 Task: Change the speed to Normal speed.
Action: Mouse moved to (31, 17)
Screenshot: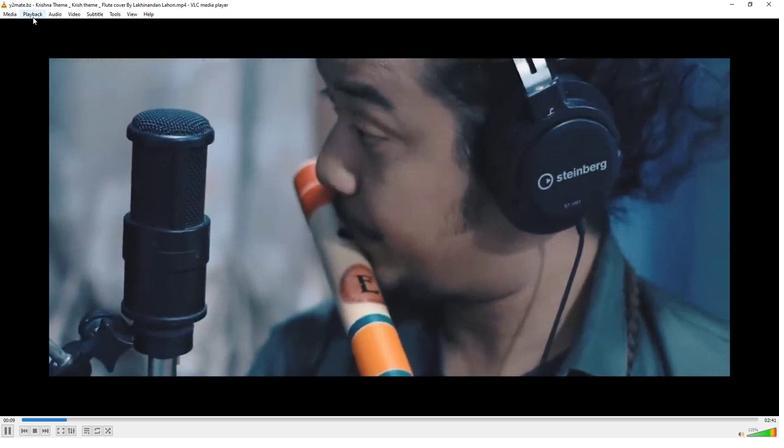 
Action: Mouse pressed left at (31, 17)
Screenshot: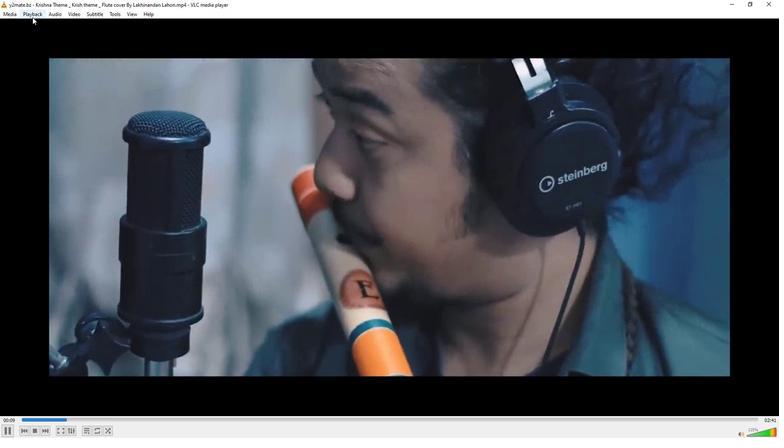 
Action: Mouse moved to (56, 78)
Screenshot: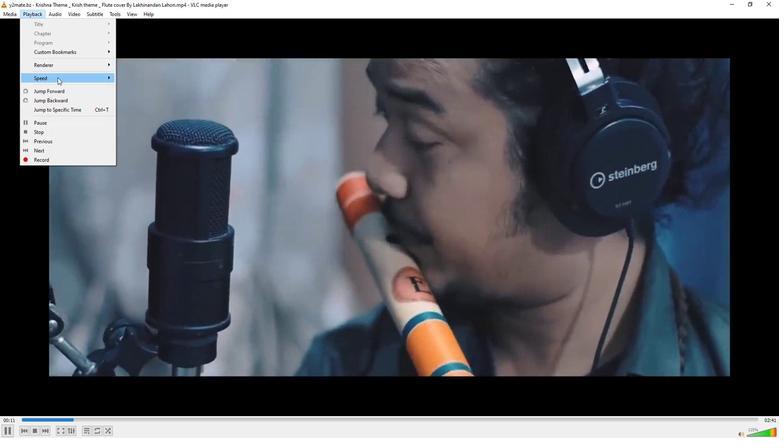
Action: Mouse pressed left at (56, 78)
Screenshot: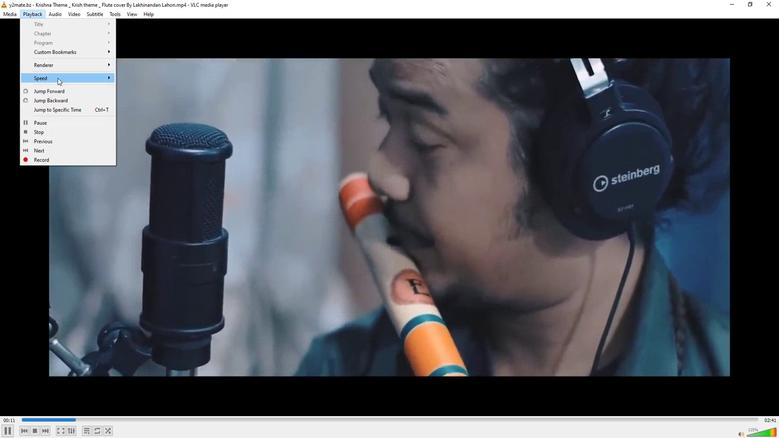 
Action: Mouse moved to (140, 102)
Screenshot: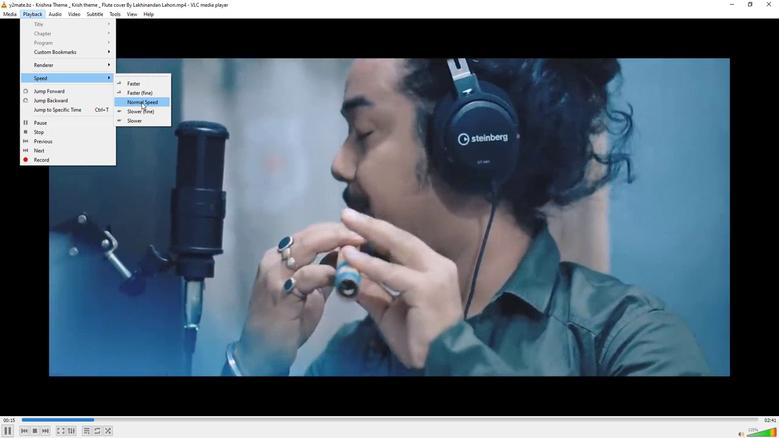 
Action: Mouse pressed left at (140, 102)
Screenshot: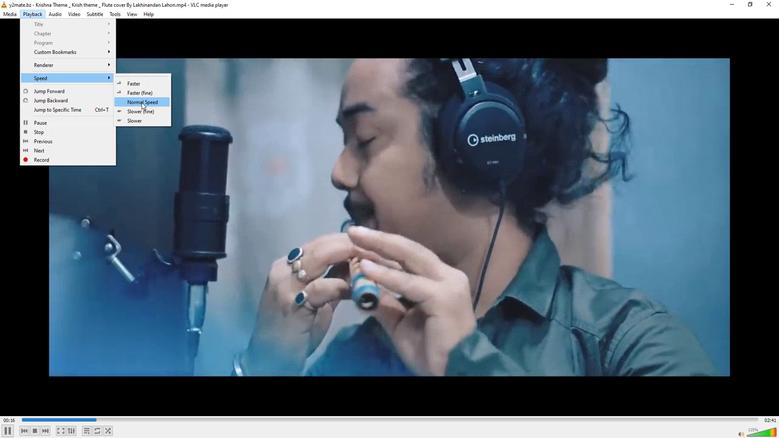 
